 Task: Create in the project CatalystTech in Backlog an issue 'Implement a new cloud-based document management system for a company with advanced document versioning and access control features', assign it to team member softage.3@softage.net and change the status to IN PROGRESS. Create in the project CatalystTech in Backlog an issue 'Integrate a new video recording feature into an existing mobile application to enhance user-generated content and social sharing', assign it to team member softage.4@softage.net and change the status to IN PROGRESS
Action: Mouse moved to (234, 70)
Screenshot: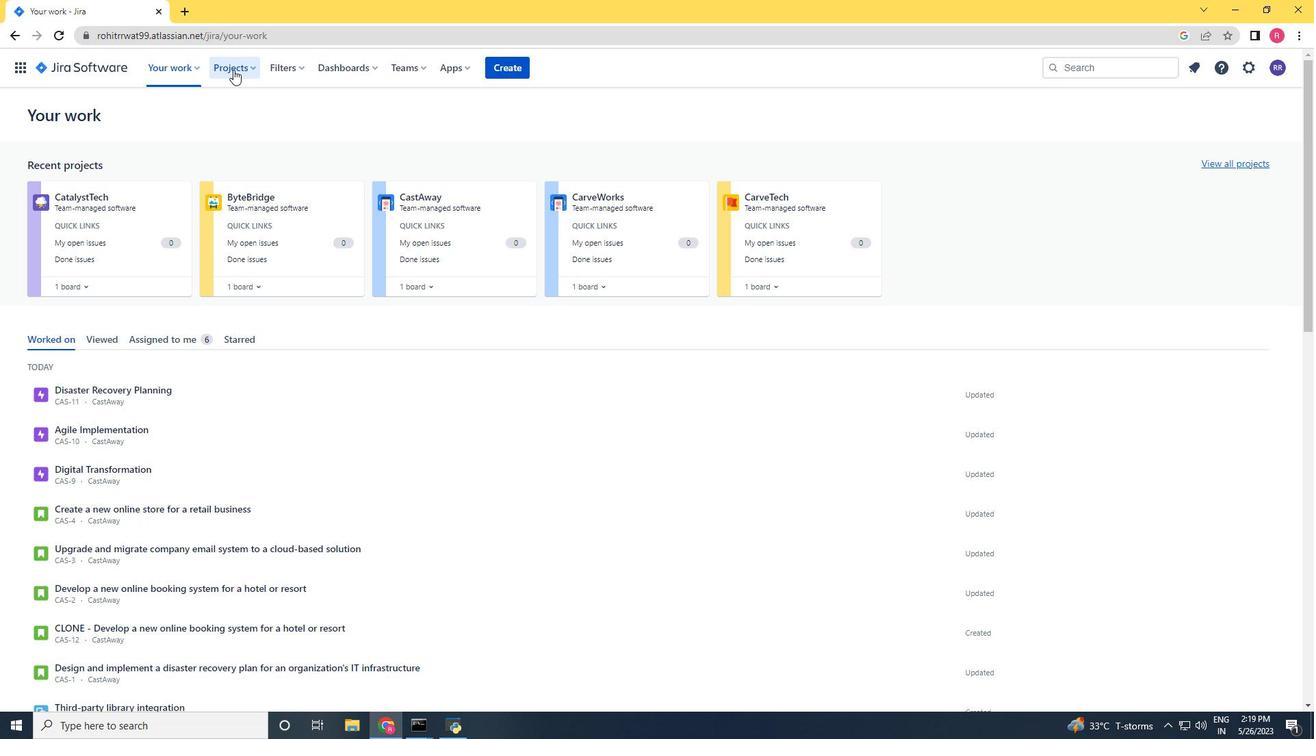 
Action: Mouse pressed left at (234, 70)
Screenshot: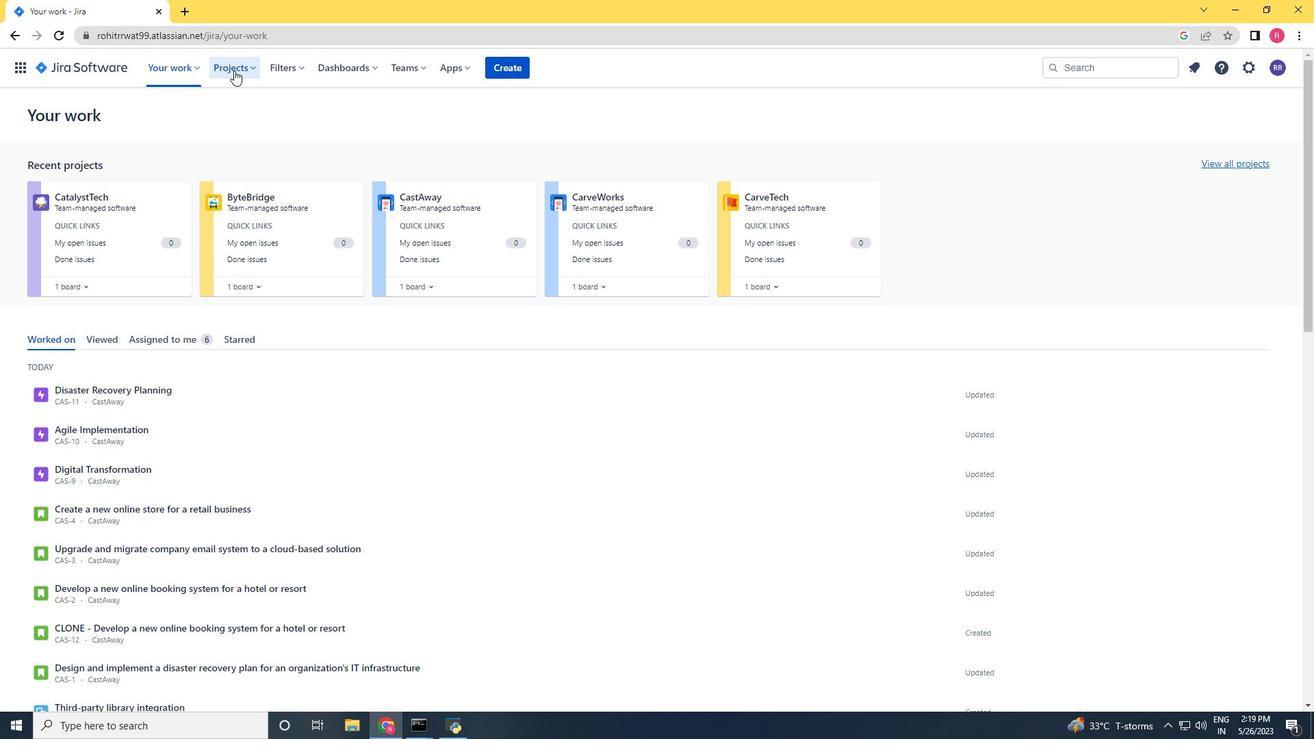 
Action: Mouse moved to (260, 121)
Screenshot: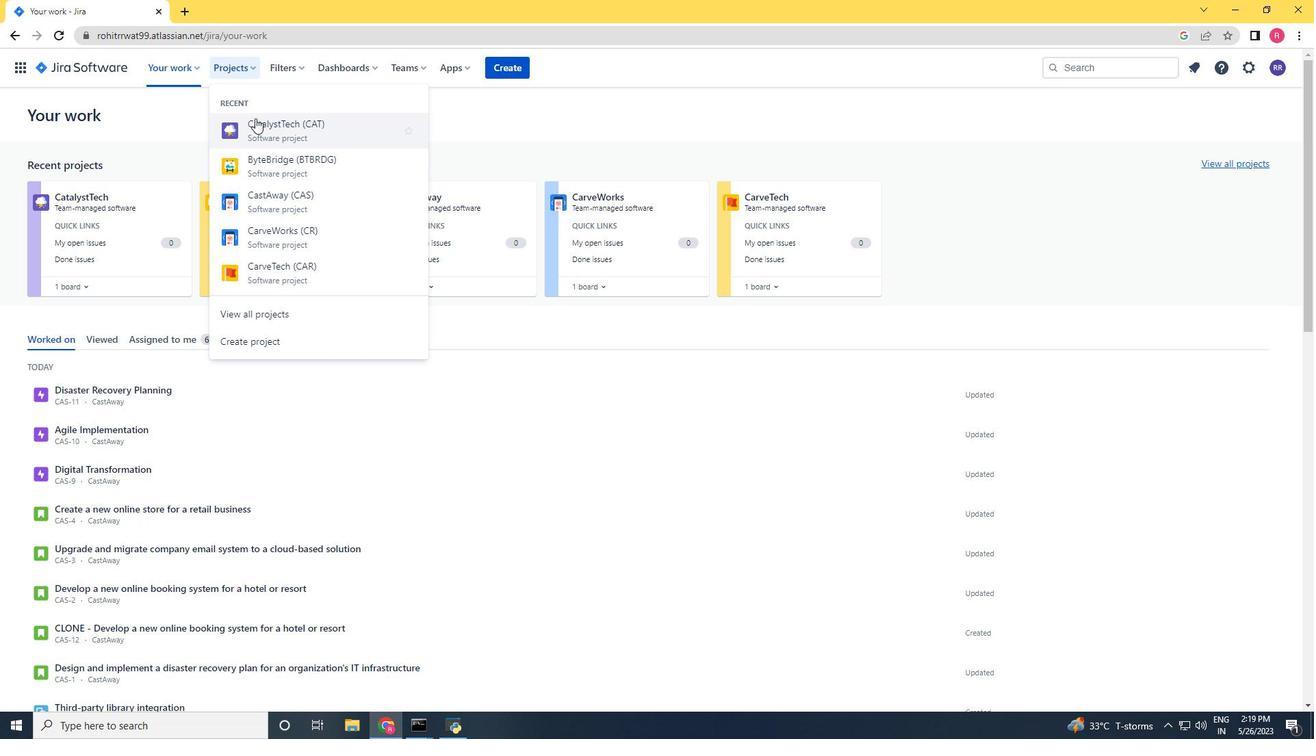 
Action: Mouse pressed left at (260, 121)
Screenshot: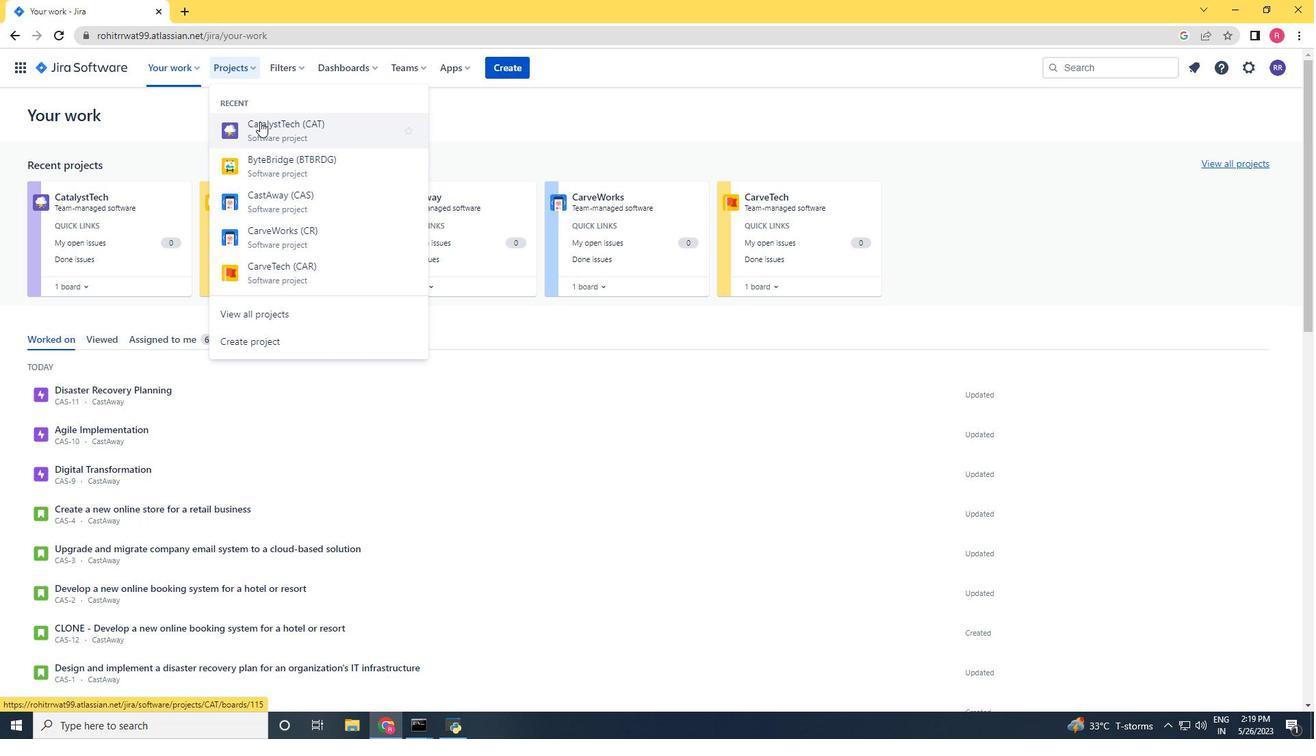 
Action: Mouse moved to (112, 201)
Screenshot: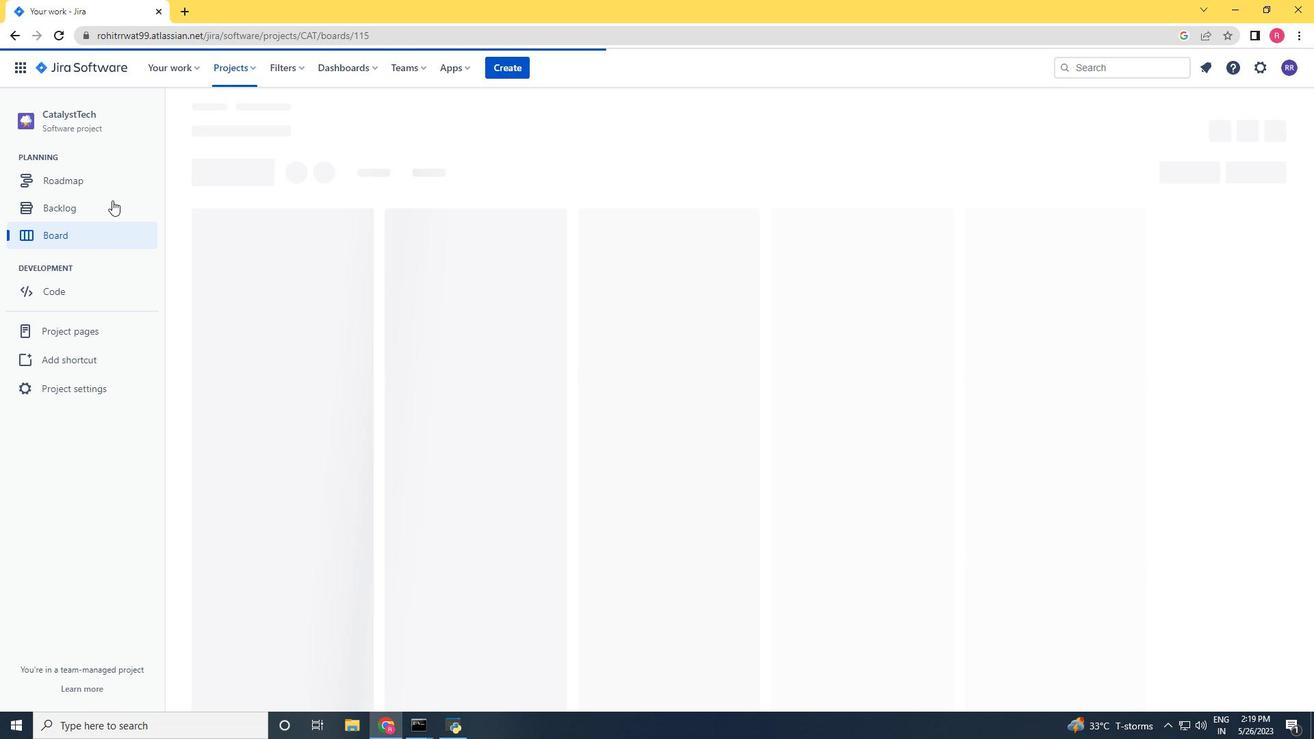 
Action: Mouse pressed left at (112, 201)
Screenshot: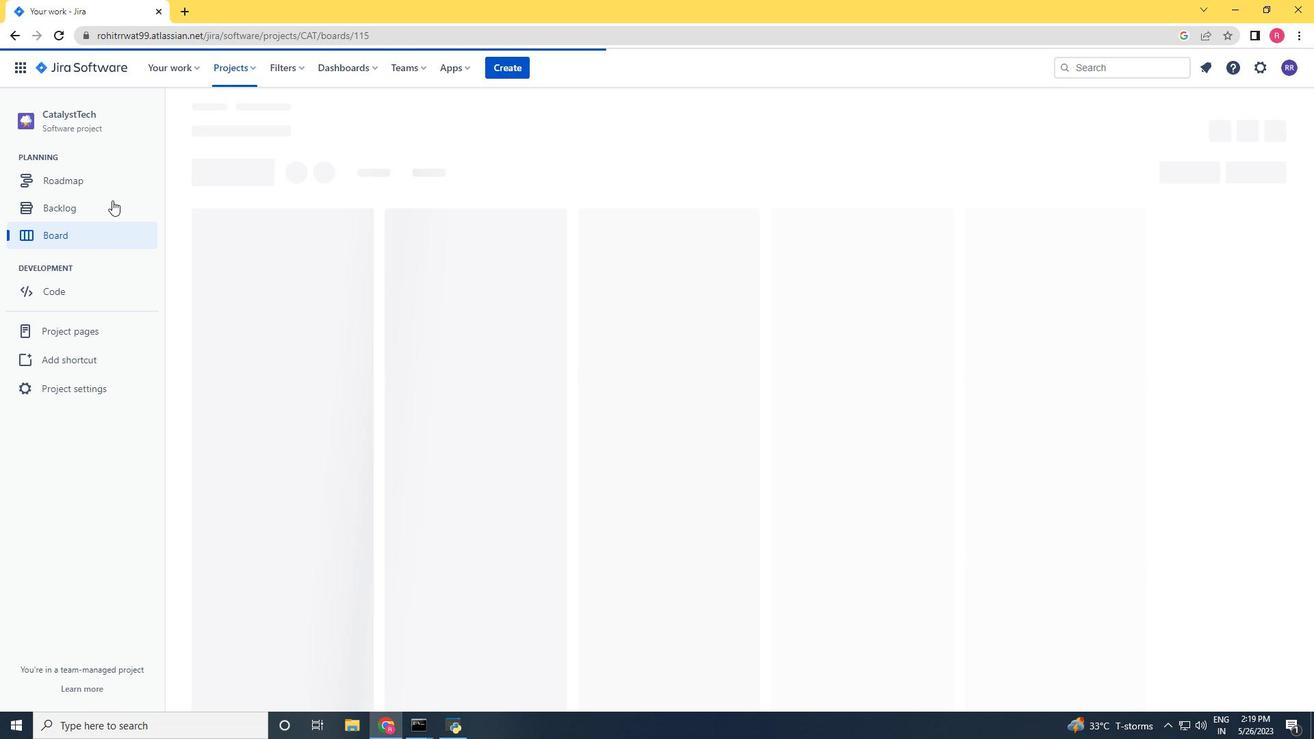 
Action: Mouse moved to (296, 310)
Screenshot: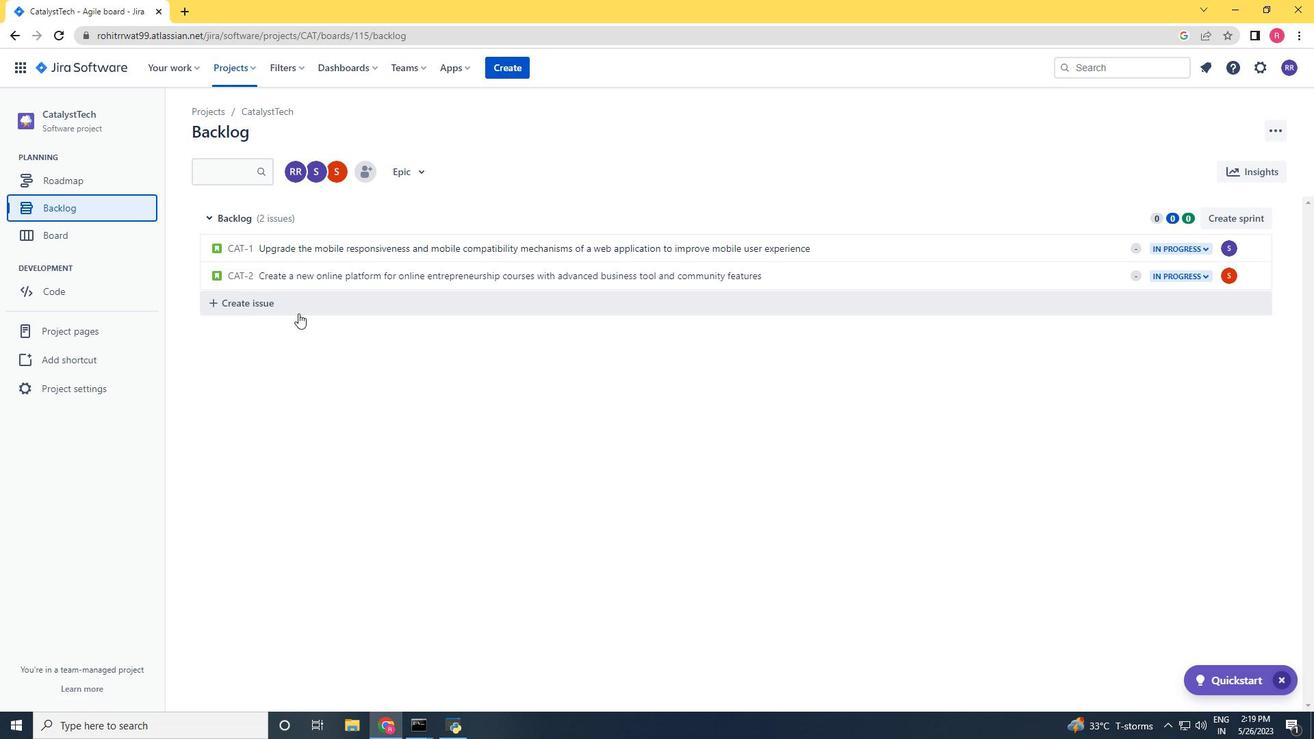 
Action: Mouse pressed left at (296, 310)
Screenshot: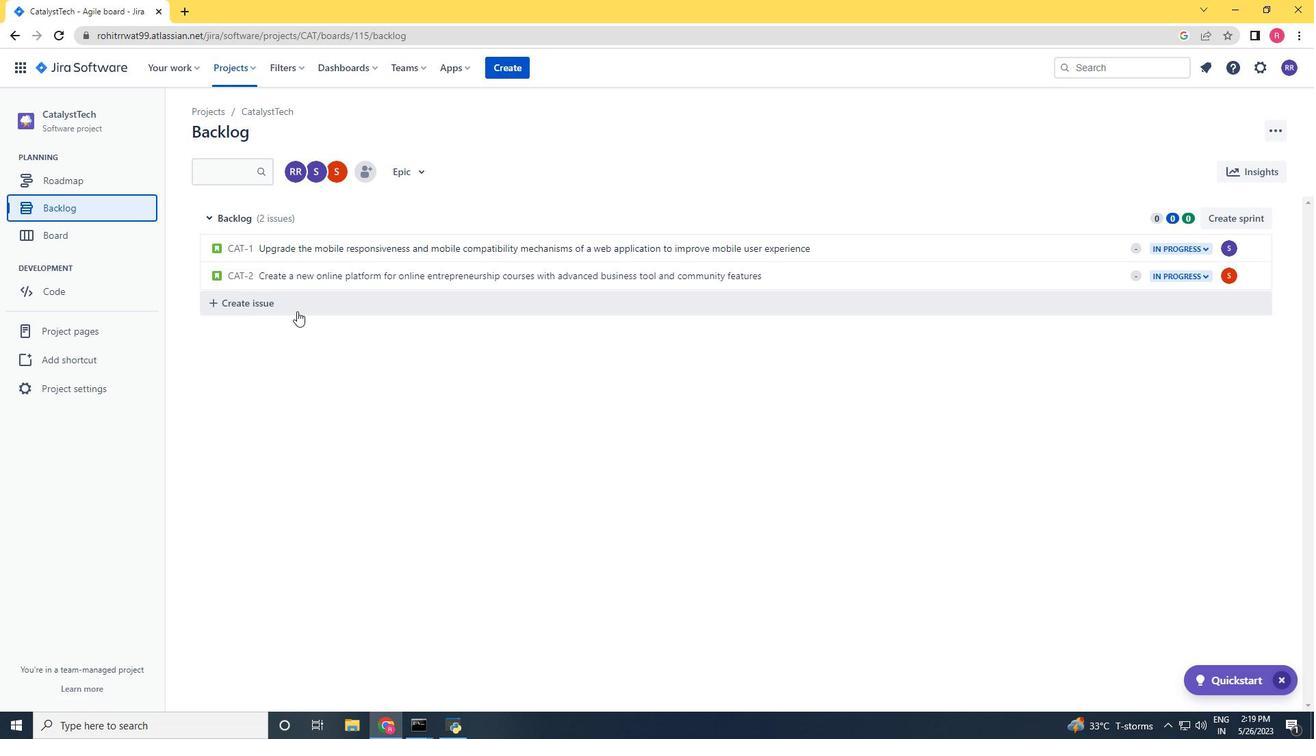
Action: Key pressed <Key.shift><Key.shift><Key.shift><Key.shift><Key.shift><Key.shift>Implement<Key.space>a<Key.space>new<Key.space>ck<Key.backspace>loud-basd<Key.backspace>ed<Key.space>documenr<Key.space><Key.backspace><Key.backspace>t<Key.backspace>t<Key.space>management<Key.space>system<Key.space><Key.space>for<Key.space>a<Key.space>company<Key.space>with<Key.space>advanced<Key.space>document<Key.space>versiom<Key.backspace>ning<Key.space><Key.caps_lock>N<Key.backspace>A<Key.backspace><Key.caps_lock>and<Key.space>access<Key.space>control<Key.space>features<Key.space><Key.enter>
Screenshot: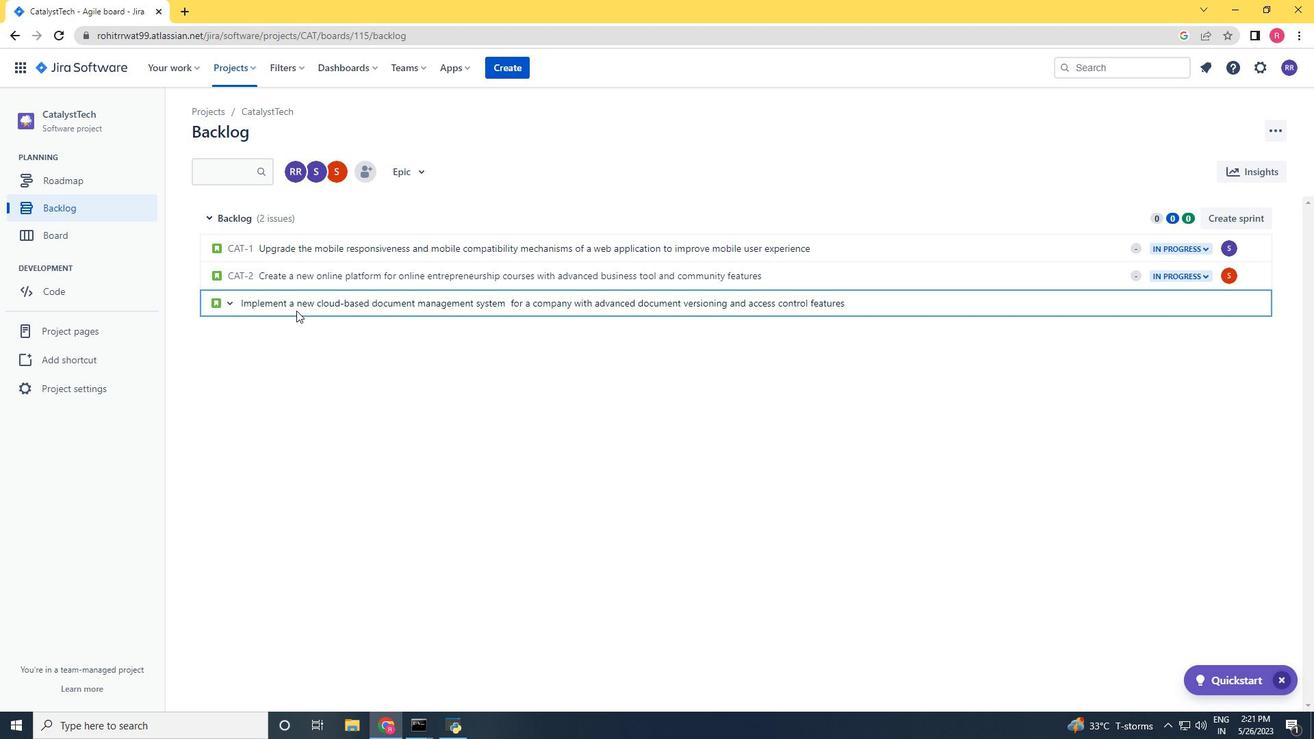 
Action: Mouse moved to (1237, 301)
Screenshot: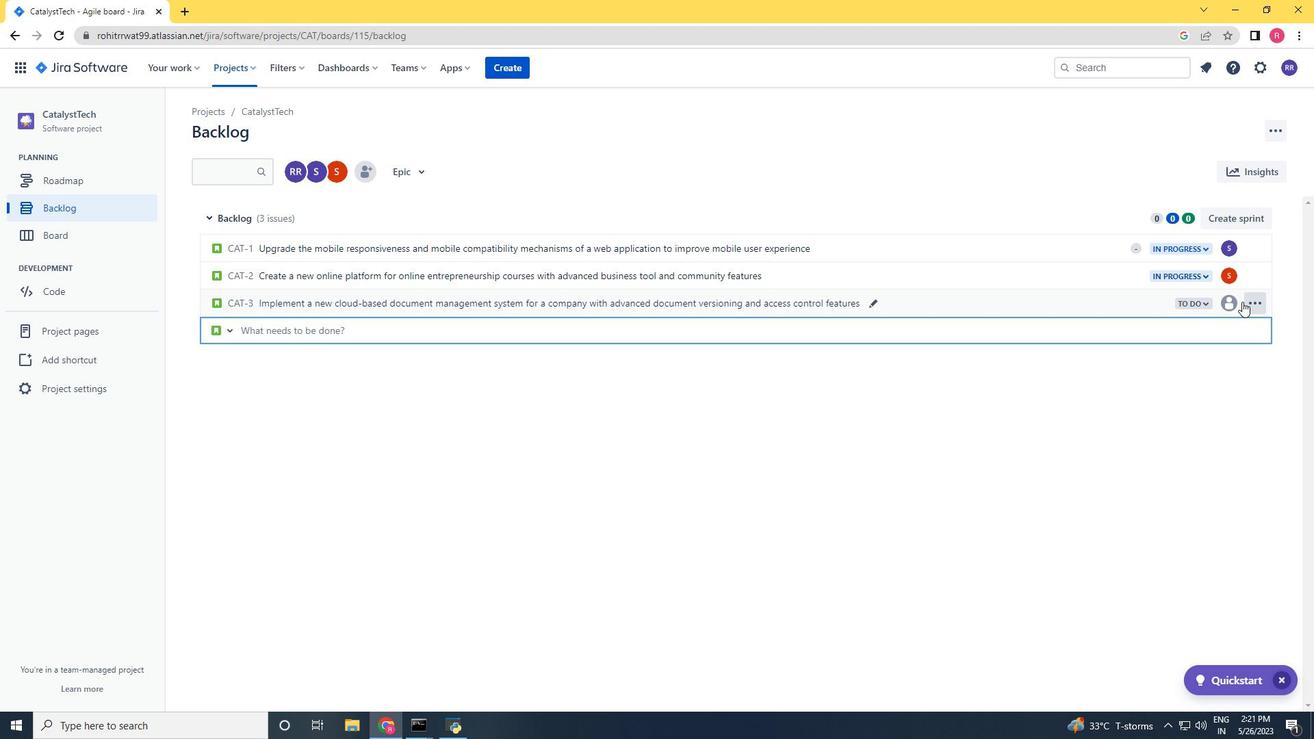 
Action: Mouse pressed left at (1237, 301)
Screenshot: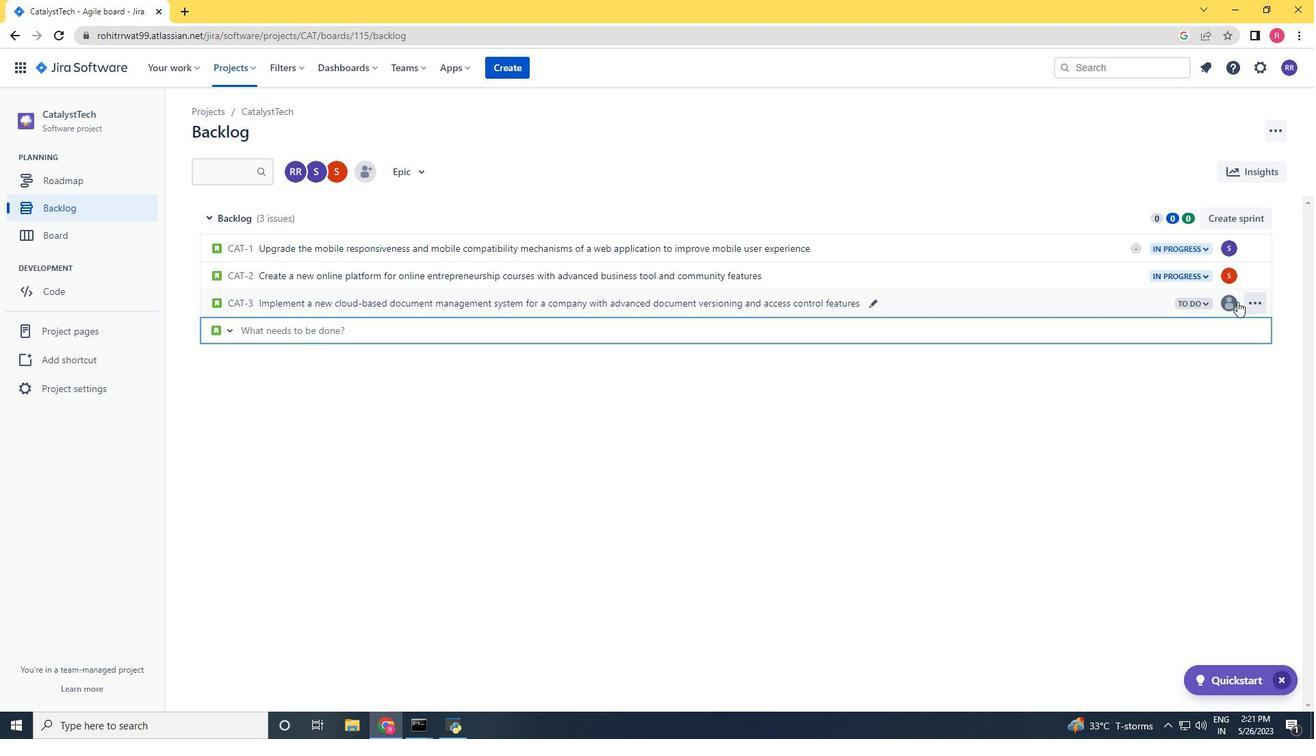 
Action: Key pressed sog<Key.backspace>ftage.3<Key.shift>@softage.net
Screenshot: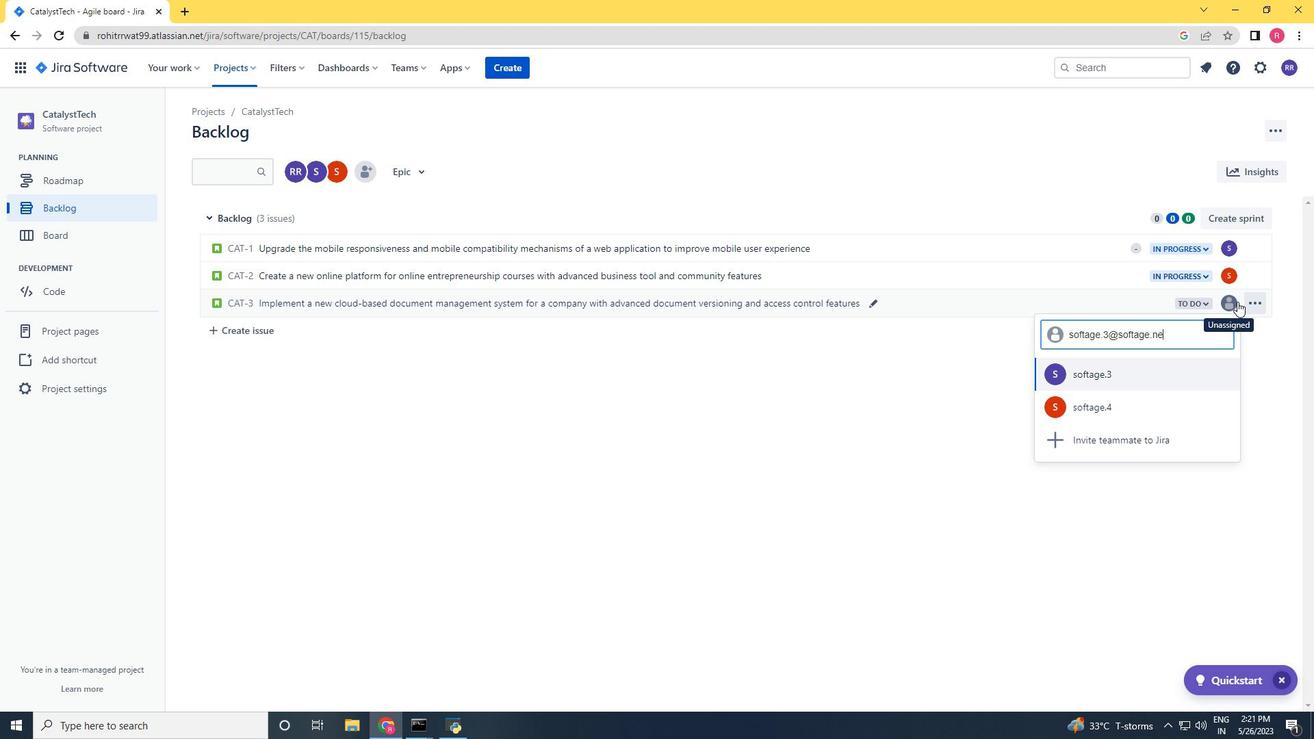 
Action: Mouse moved to (1114, 383)
Screenshot: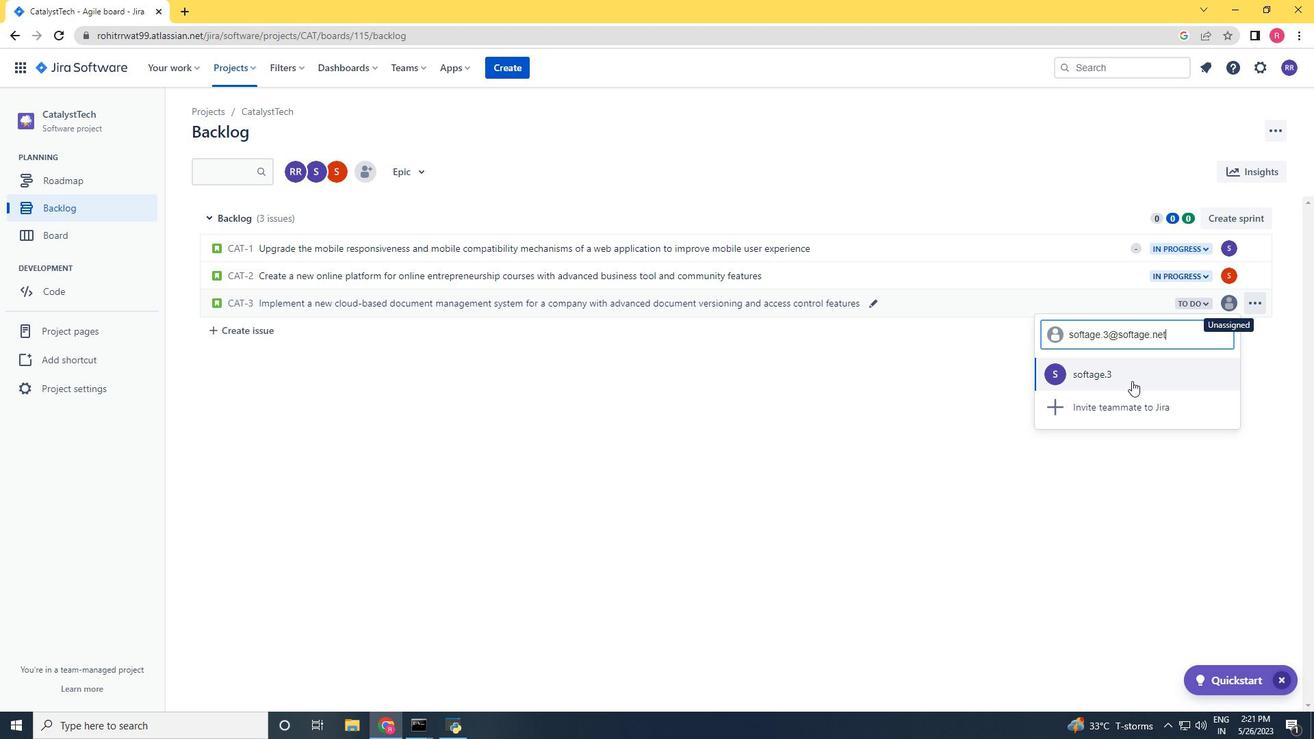 
Action: Mouse pressed left at (1114, 383)
Screenshot: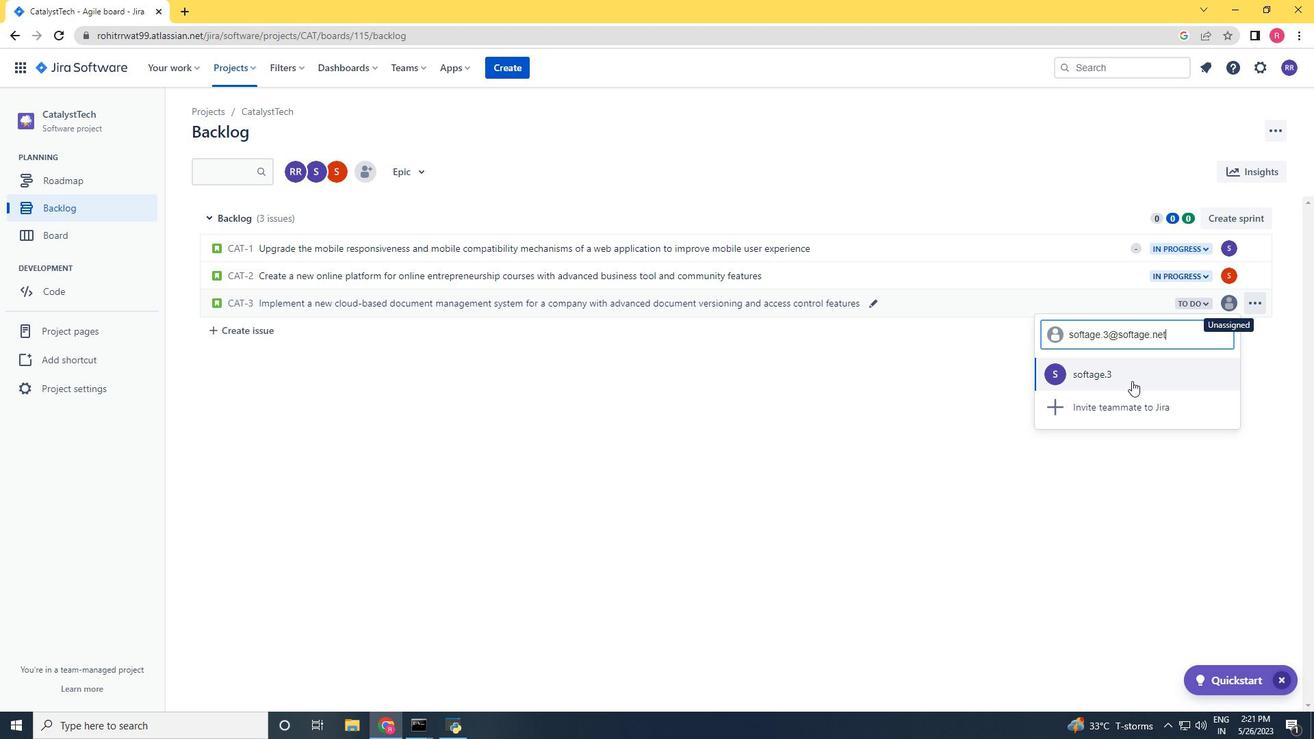 
Action: Mouse moved to (1197, 299)
Screenshot: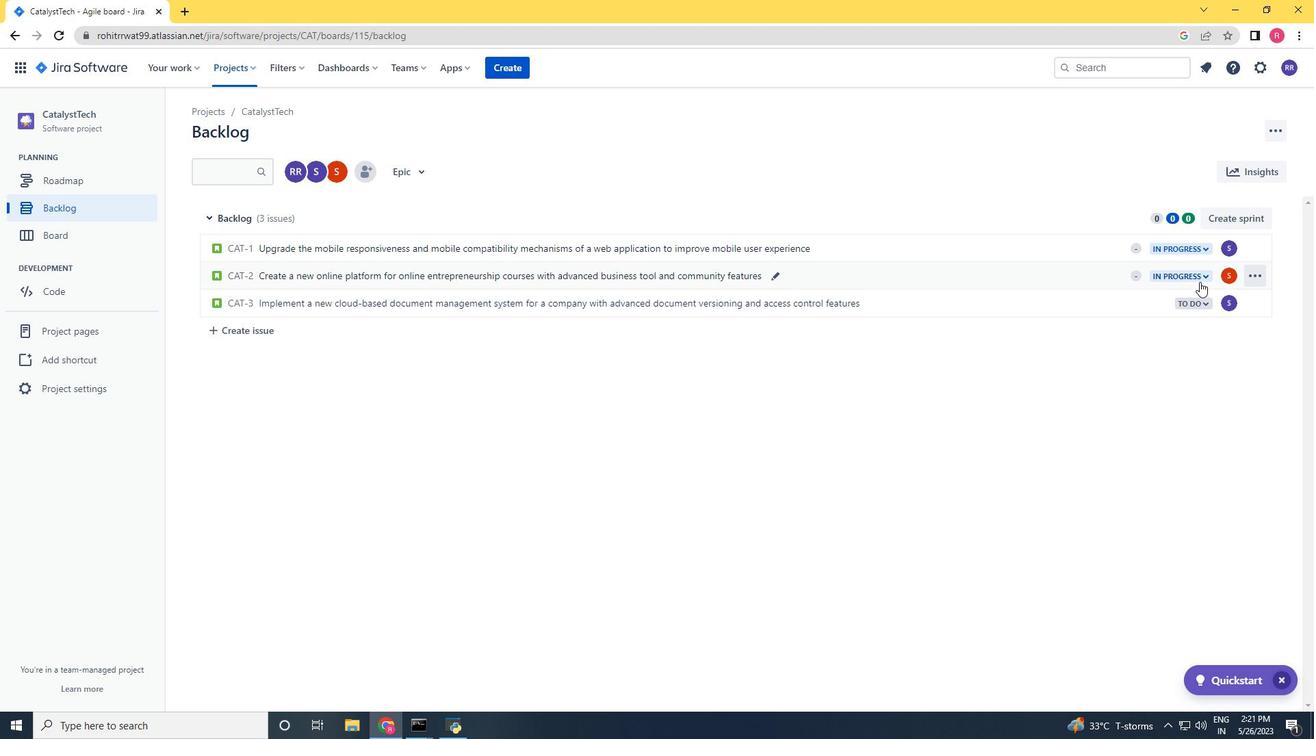 
Action: Mouse pressed left at (1197, 299)
Screenshot: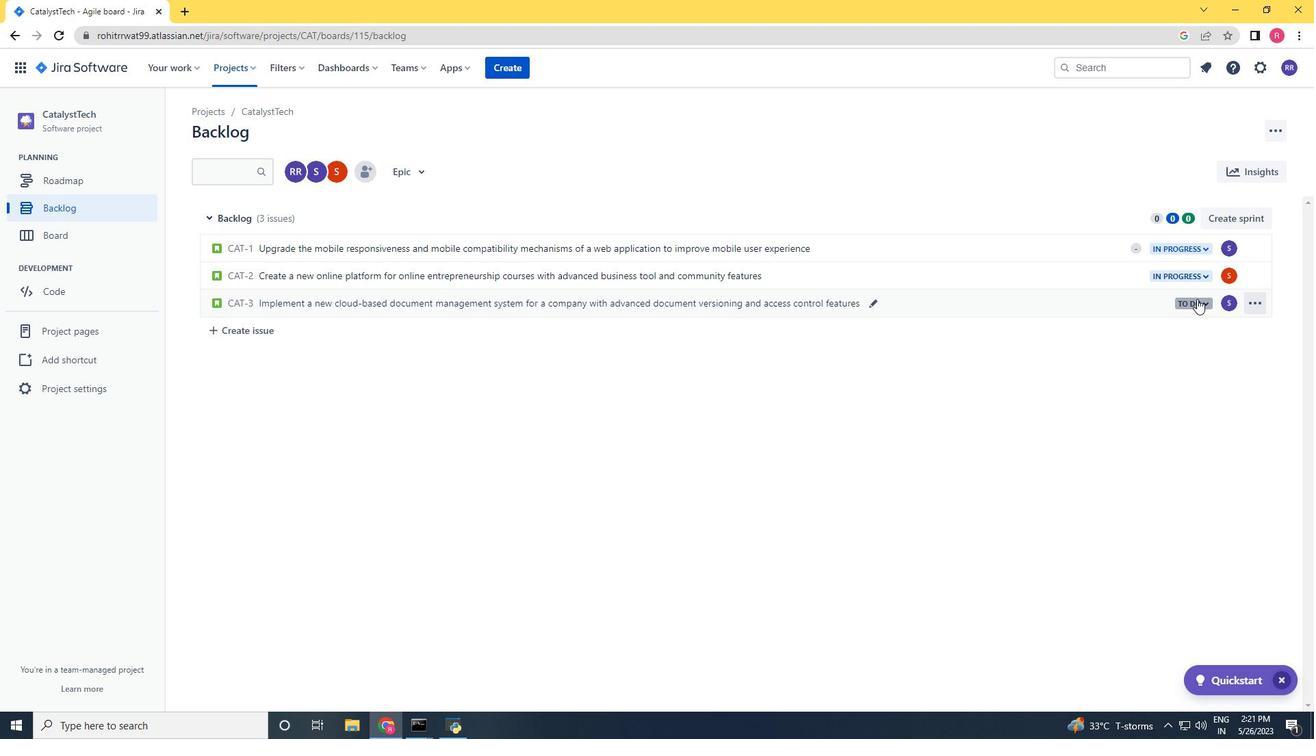 
Action: Mouse moved to (1143, 327)
Screenshot: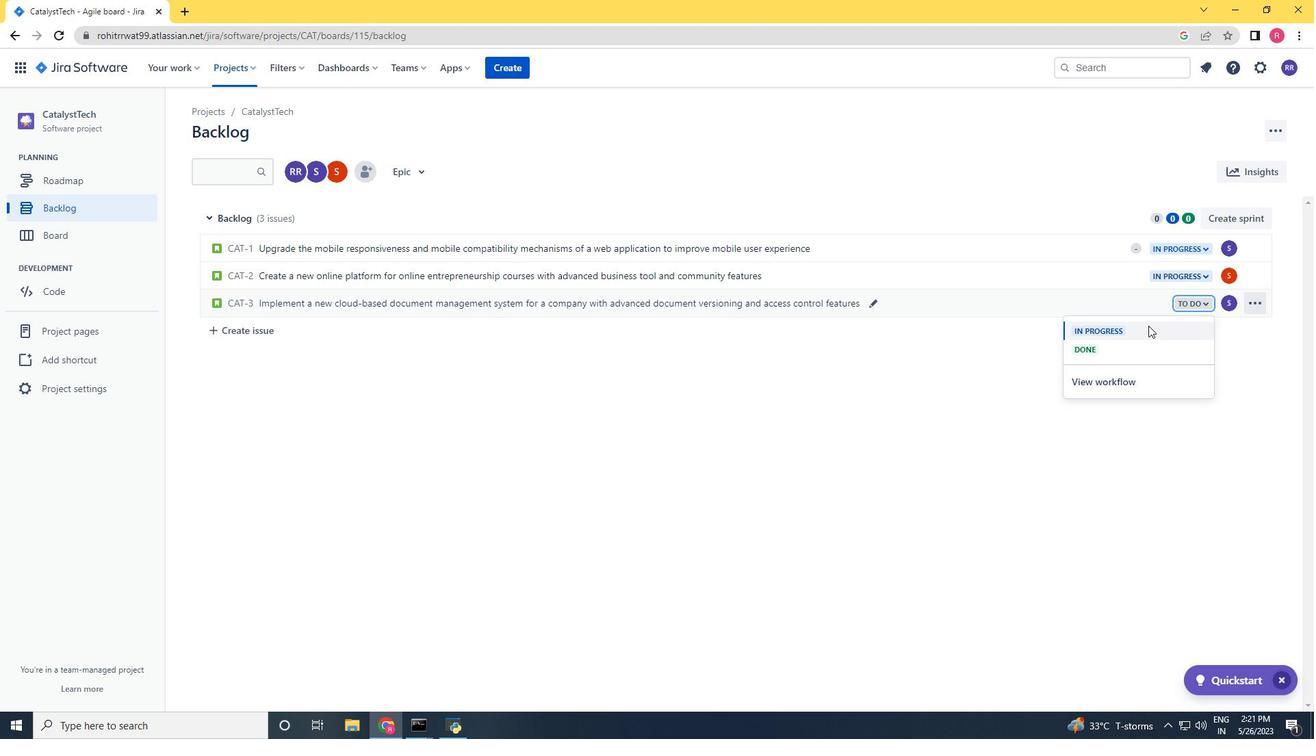 
Action: Mouse pressed left at (1143, 327)
Screenshot: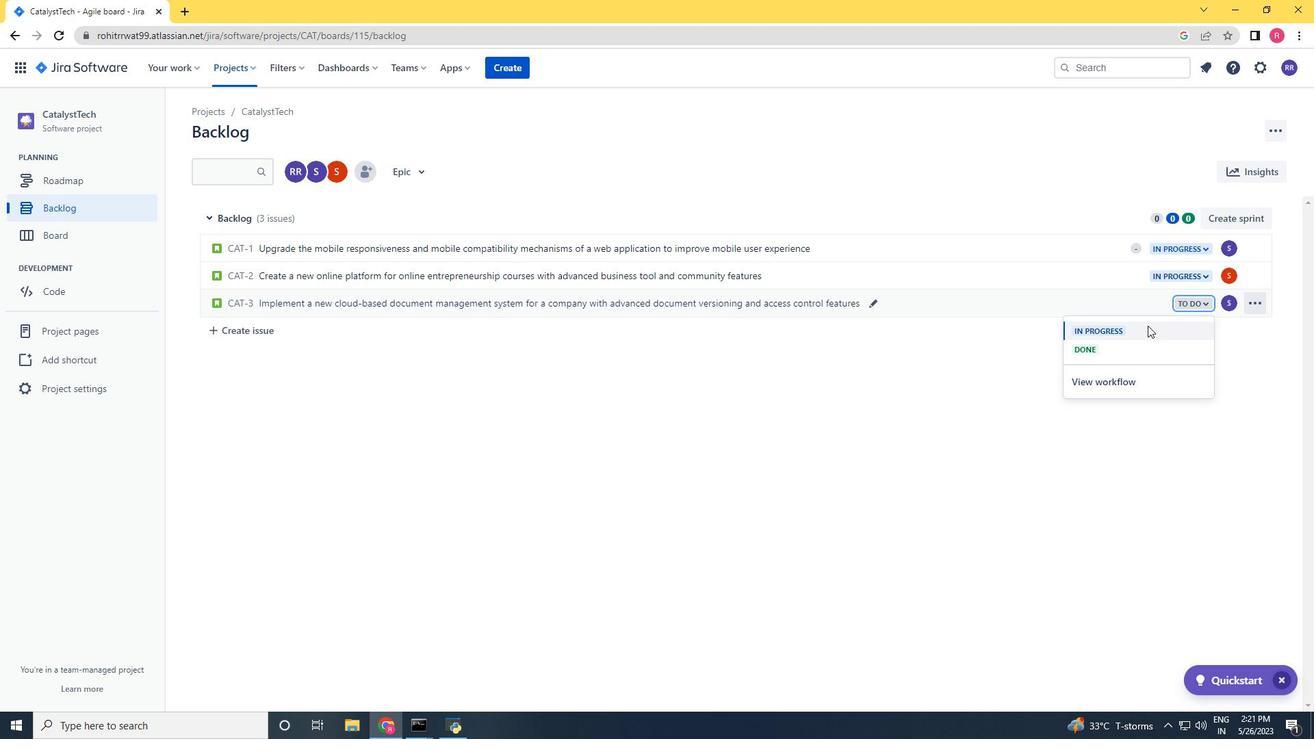 
Action: Mouse moved to (279, 321)
Screenshot: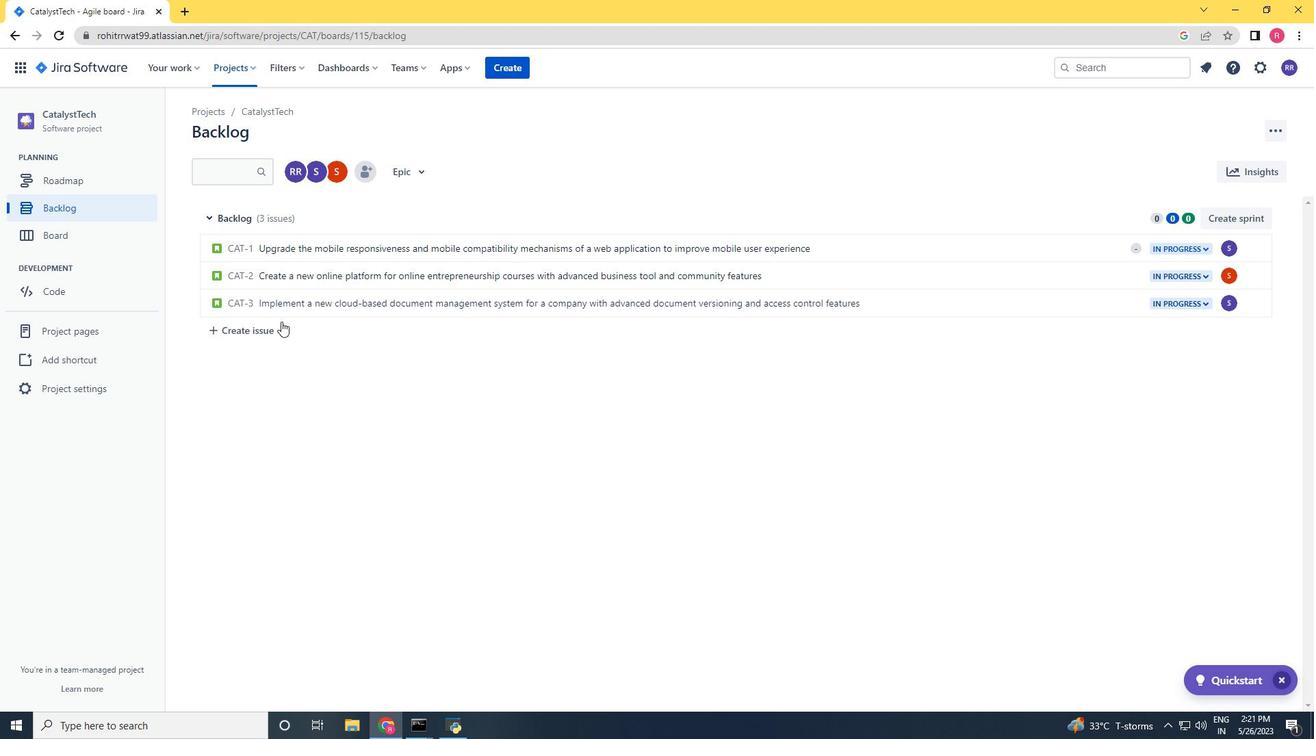 
Action: Mouse pressed left at (279, 321)
Screenshot: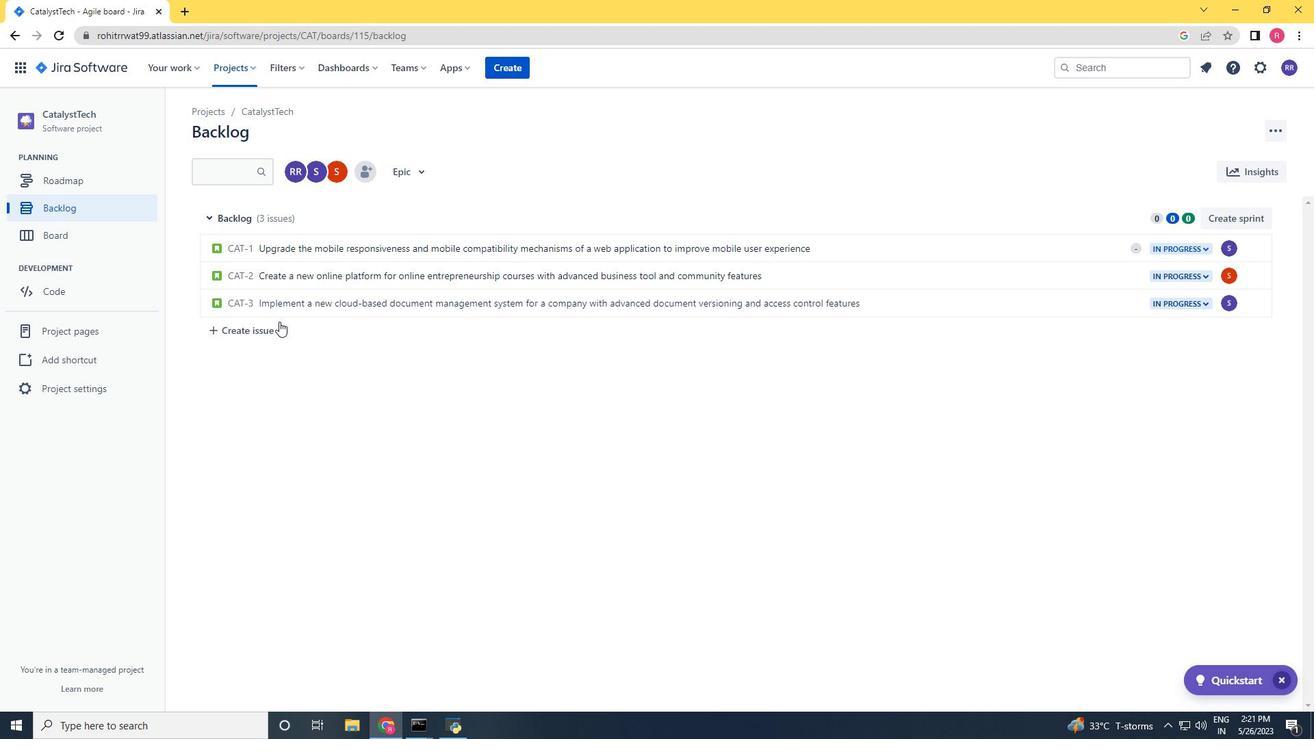 
Action: Key pressed <Key.shift>Integrate<Key.space>
Screenshot: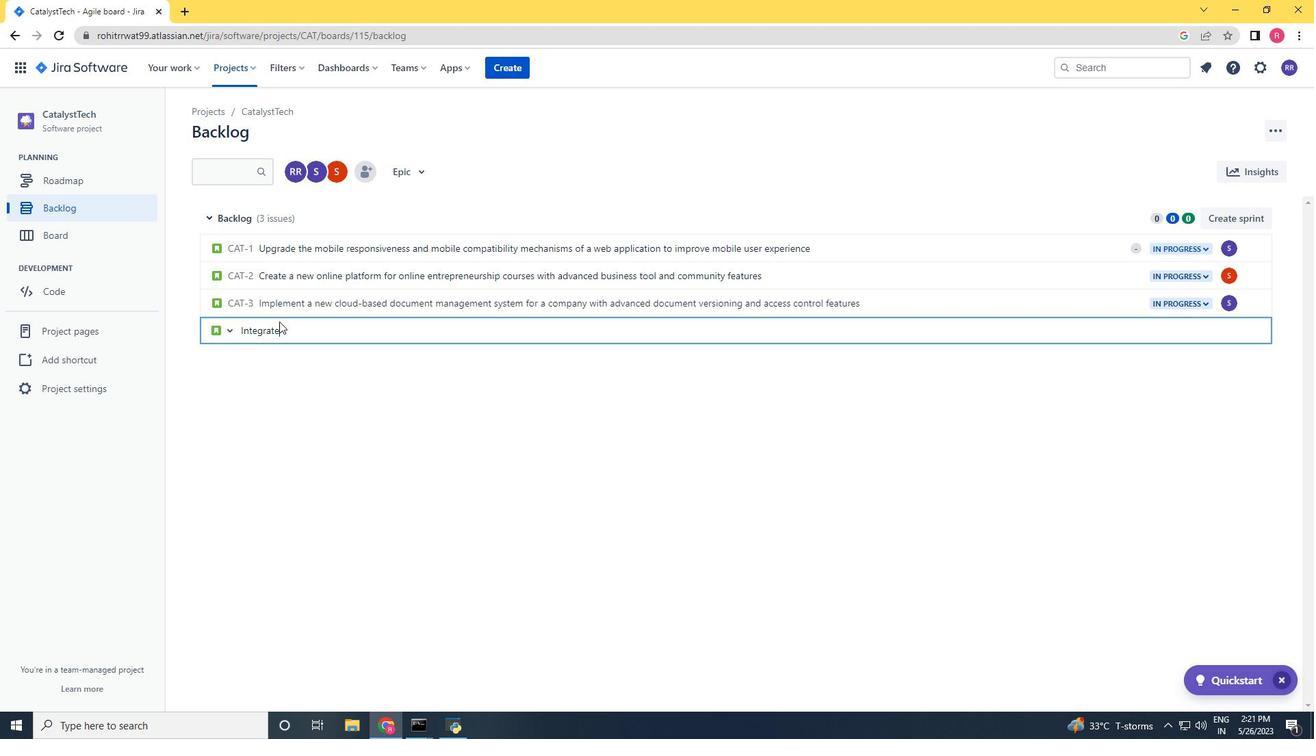 
Action: Mouse moved to (338, 231)
Screenshot: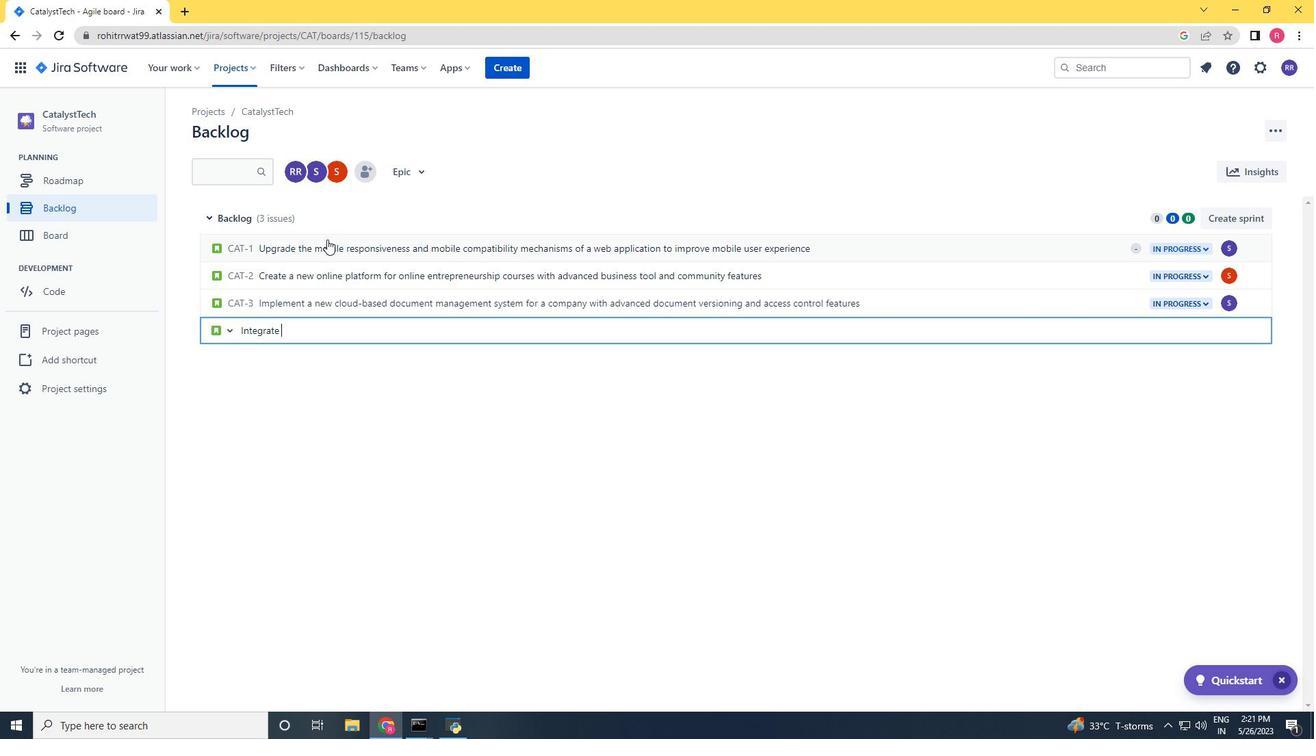 
Action: Key pressed an<Key.space>]]<Key.backspace><Key.backspace><Key.backspace><Key.backspace><Key.space>ne<Key.space>w<Key.backspace><Key.backspace><Key.backspace>w<Key.backspace>ew<Key.space>videon<Key.space><Key.backspace><Key.backspace><Key.space><Key.space><Key.backspace>recording<Key.space>features<Key.space>into<Key.space>an<Key.space>existing<Key.space>mobile<Key.space>applicationn<Key.space><Key.backspace><Key.backspace><Key.space>to<Key.space>eh<Key.backspace>nhance<Key.space>user<Key.space><Key.backspace>-generated<Key.space>content<Key.space>and<Key.space>social<Key.space>shring<Key.space><Key.backspace><Key.backspace><Key.backspace><Key.backspace><Key.backspace>aring<Key.space><Key.enter>
Screenshot: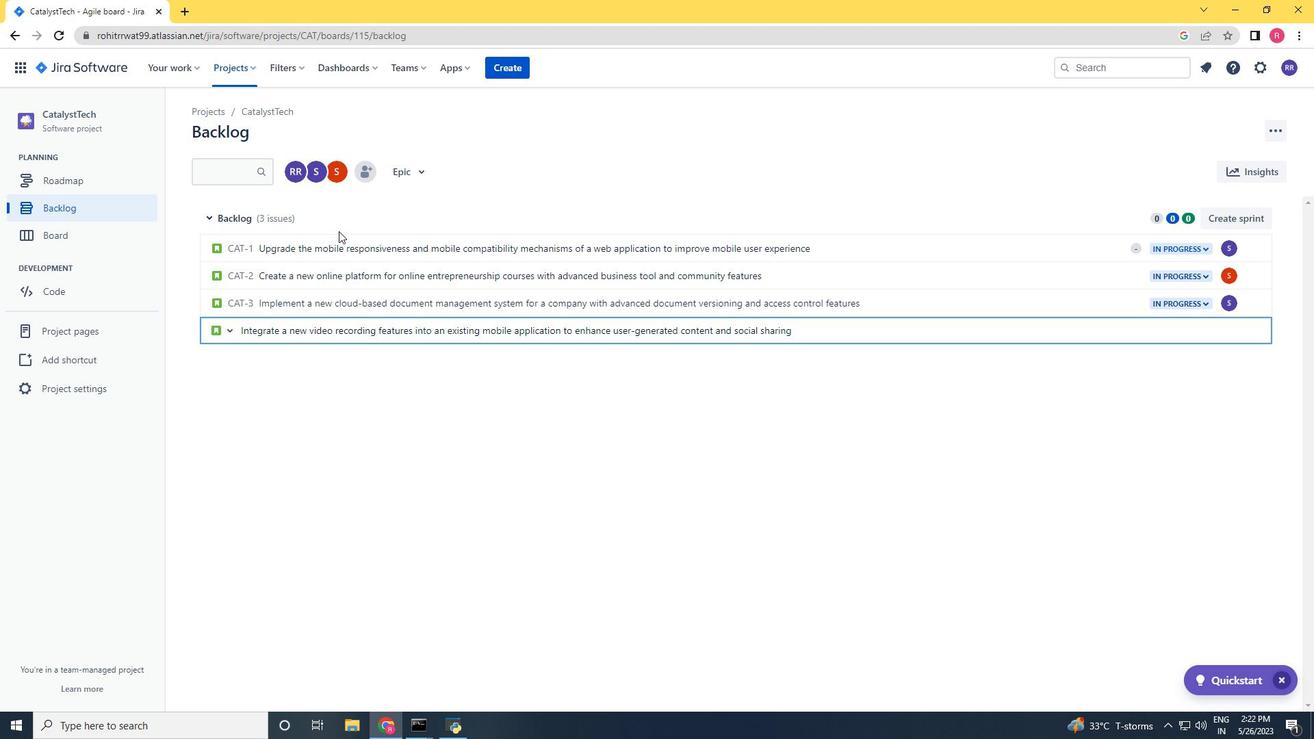 
Action: Mouse moved to (1231, 334)
Screenshot: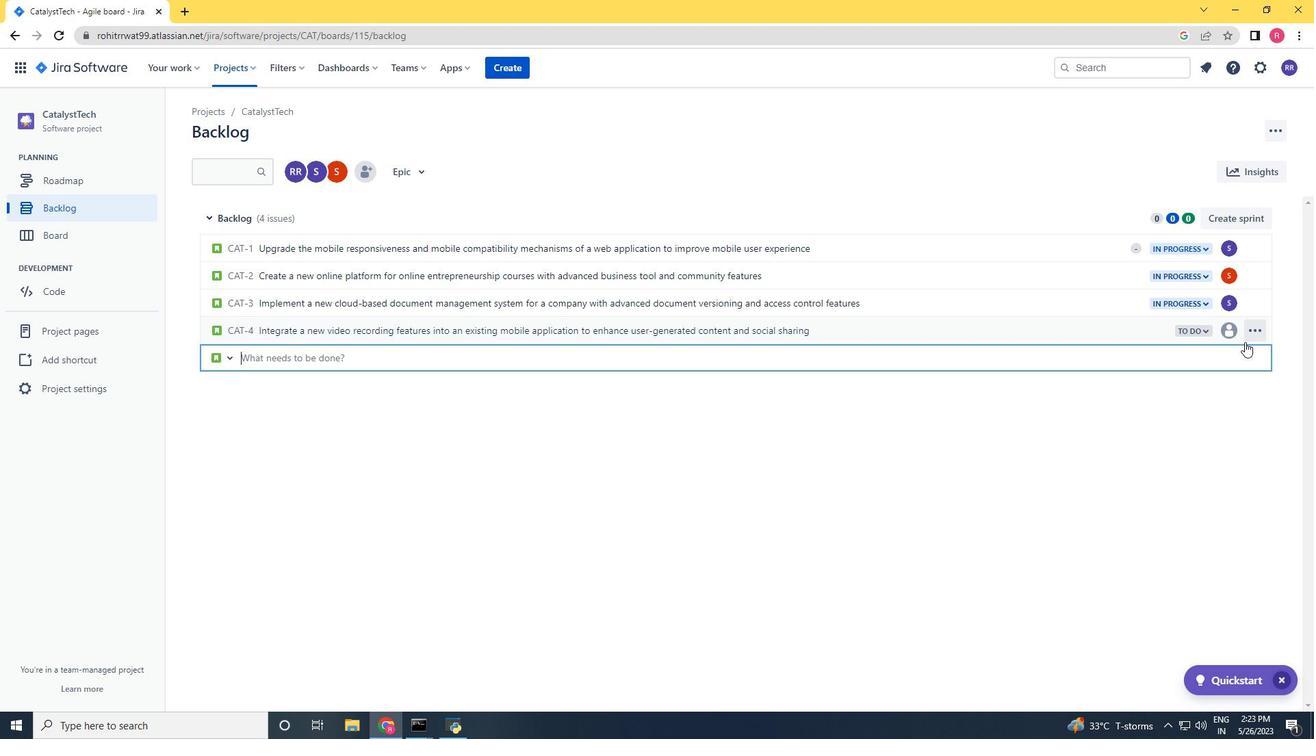 
Action: Mouse pressed left at (1231, 334)
Screenshot: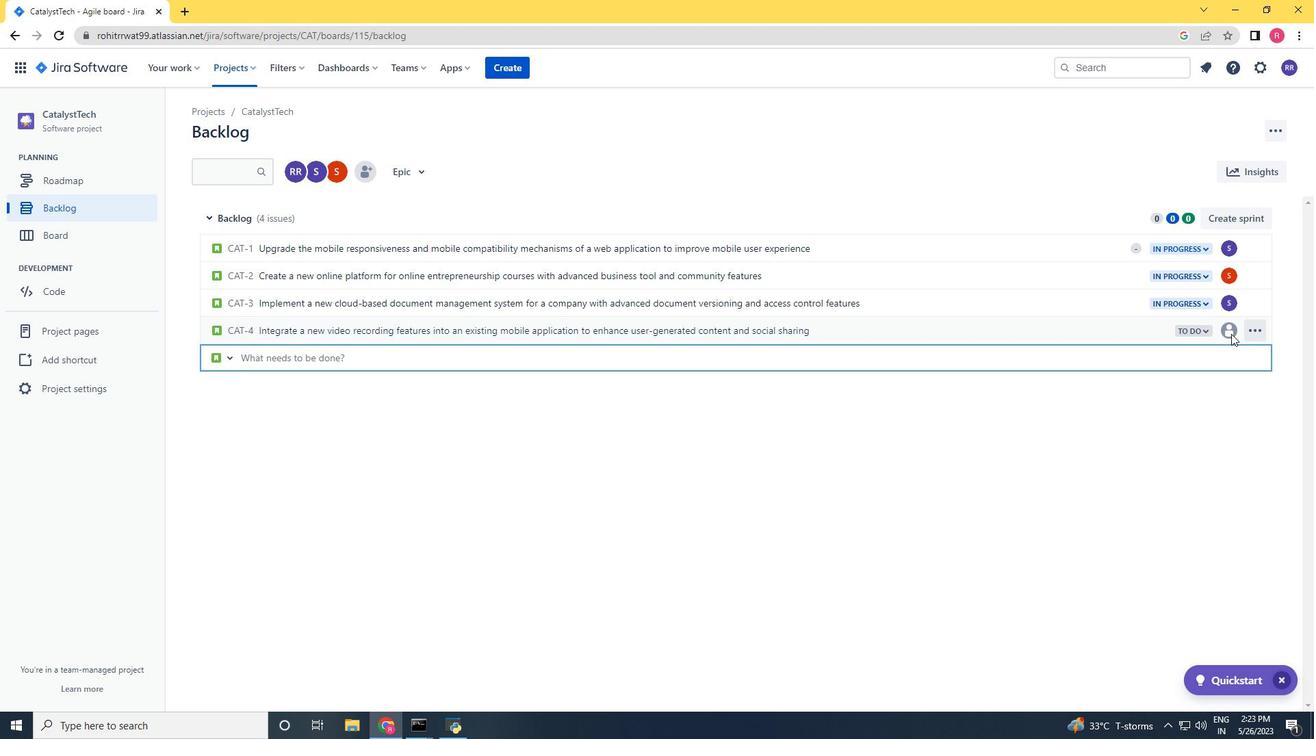 
Action: Mouse pressed left at (1231, 334)
Screenshot: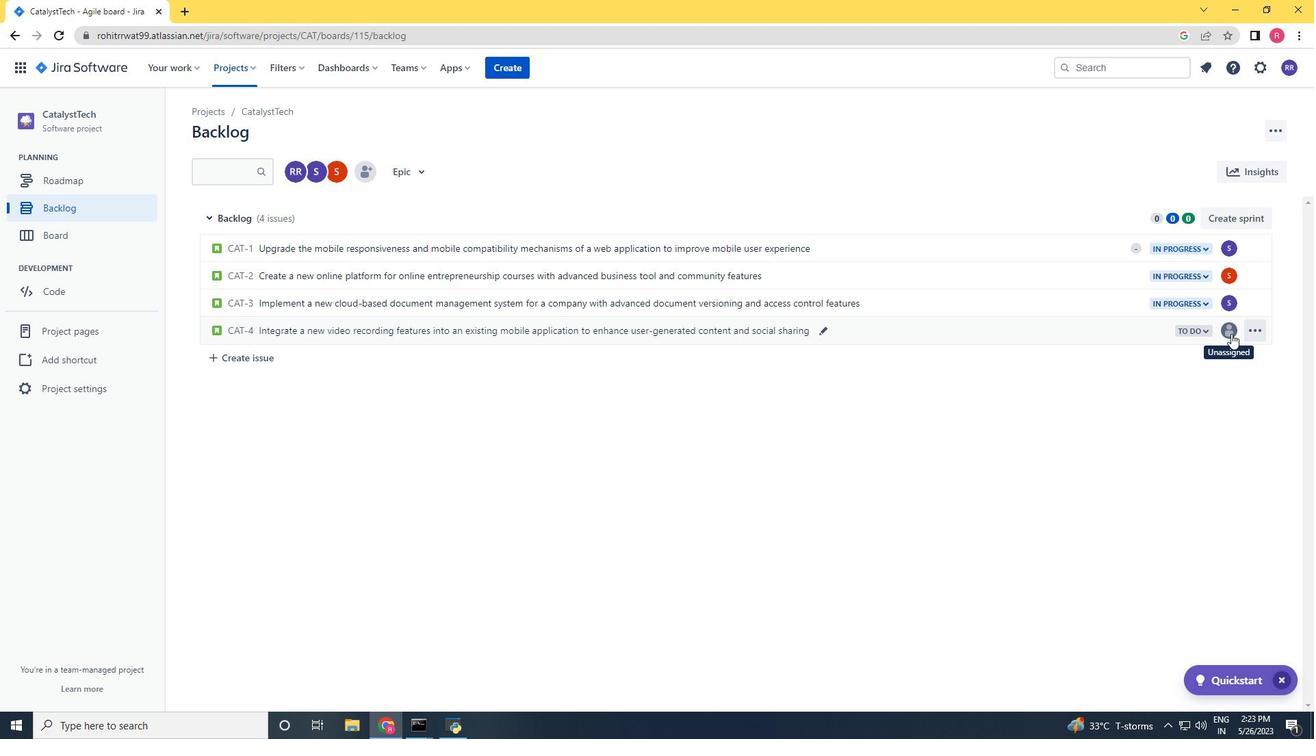 
Action: Key pressed softage.4<Key.shift>@sog<Key.backspace>ftage.net
Screenshot: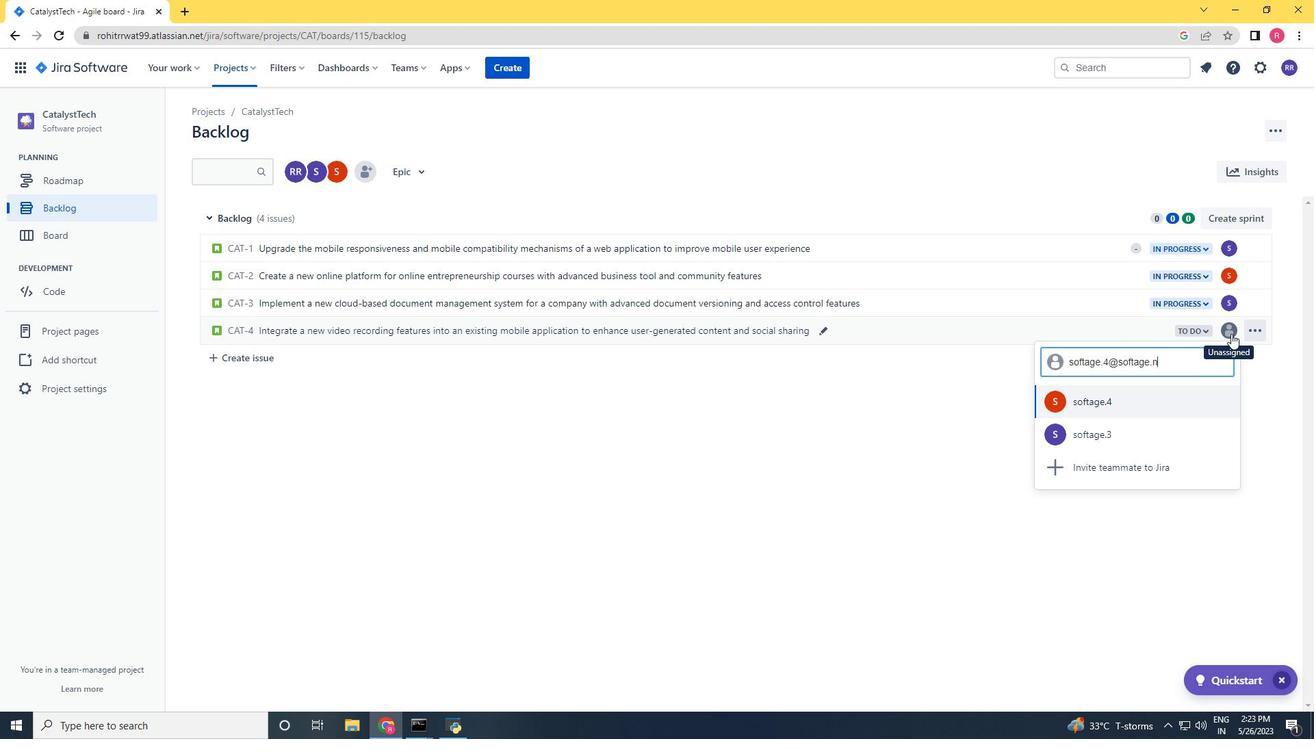 
Action: Mouse moved to (1146, 394)
Screenshot: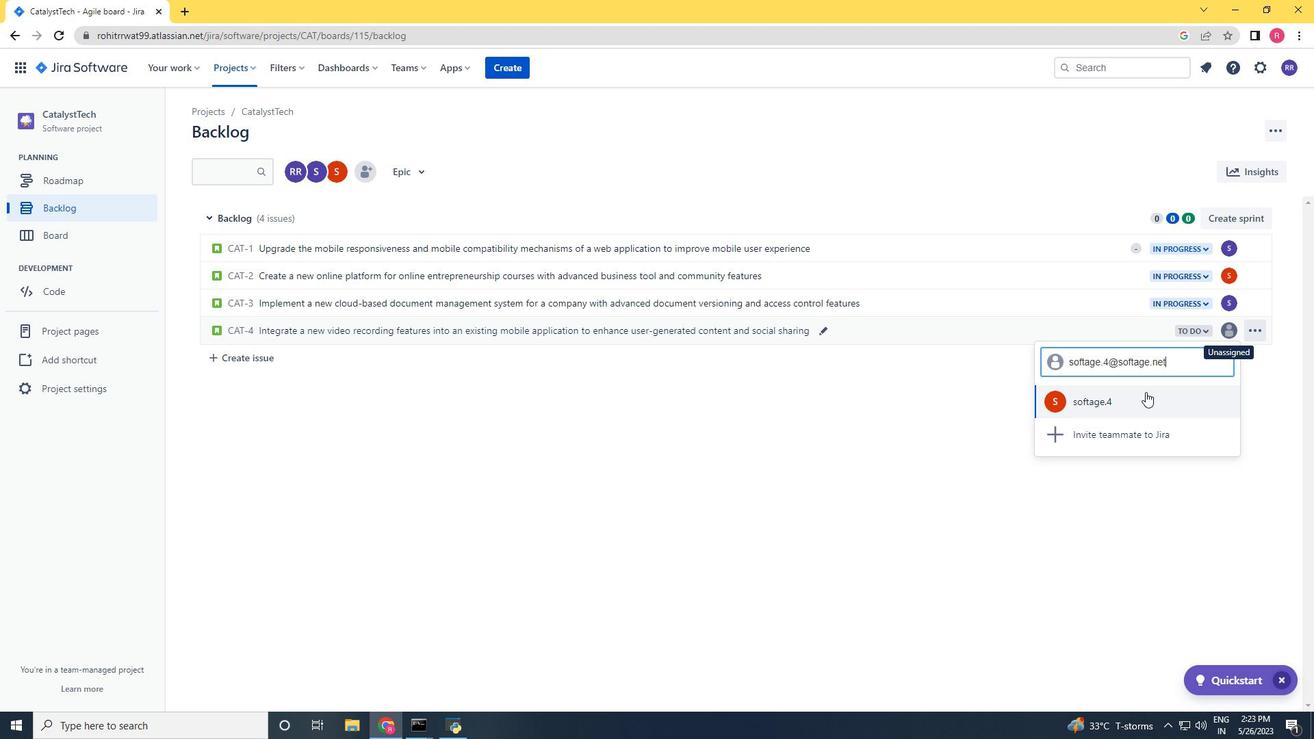 
Action: Mouse pressed left at (1146, 394)
Screenshot: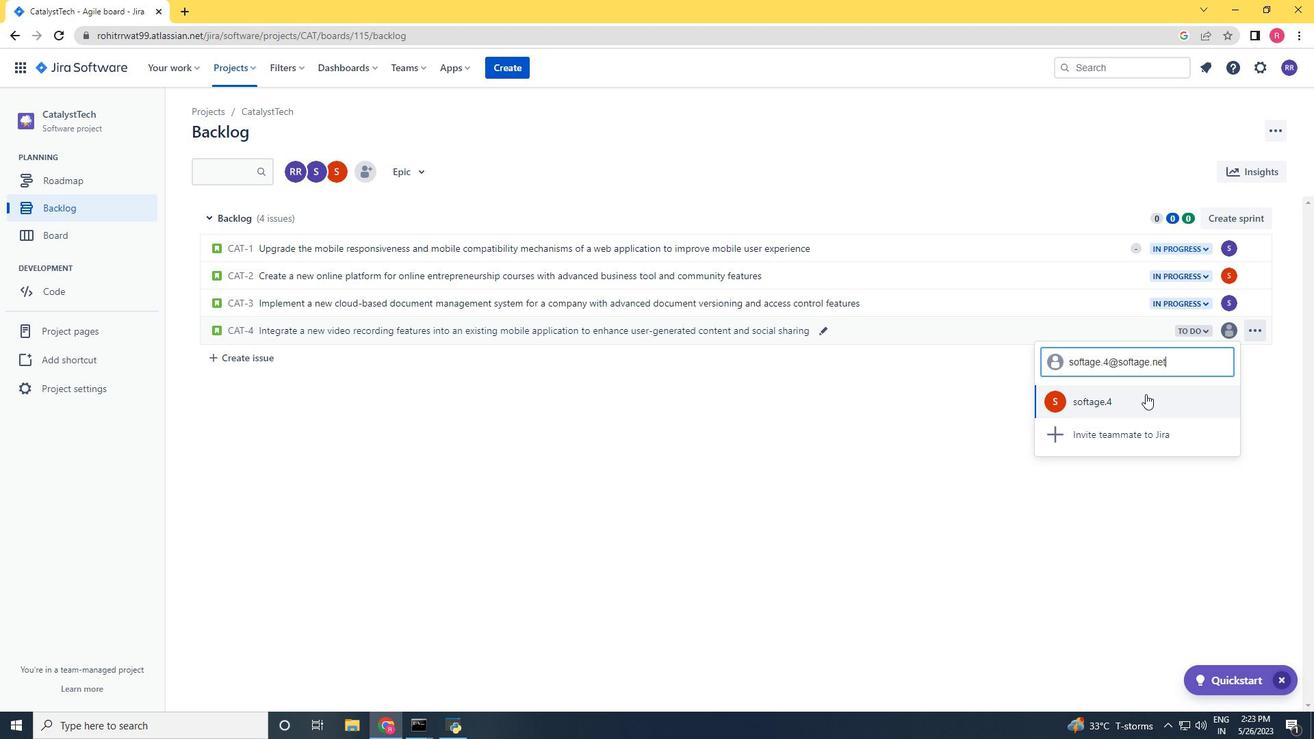 
Action: Mouse moved to (1192, 330)
Screenshot: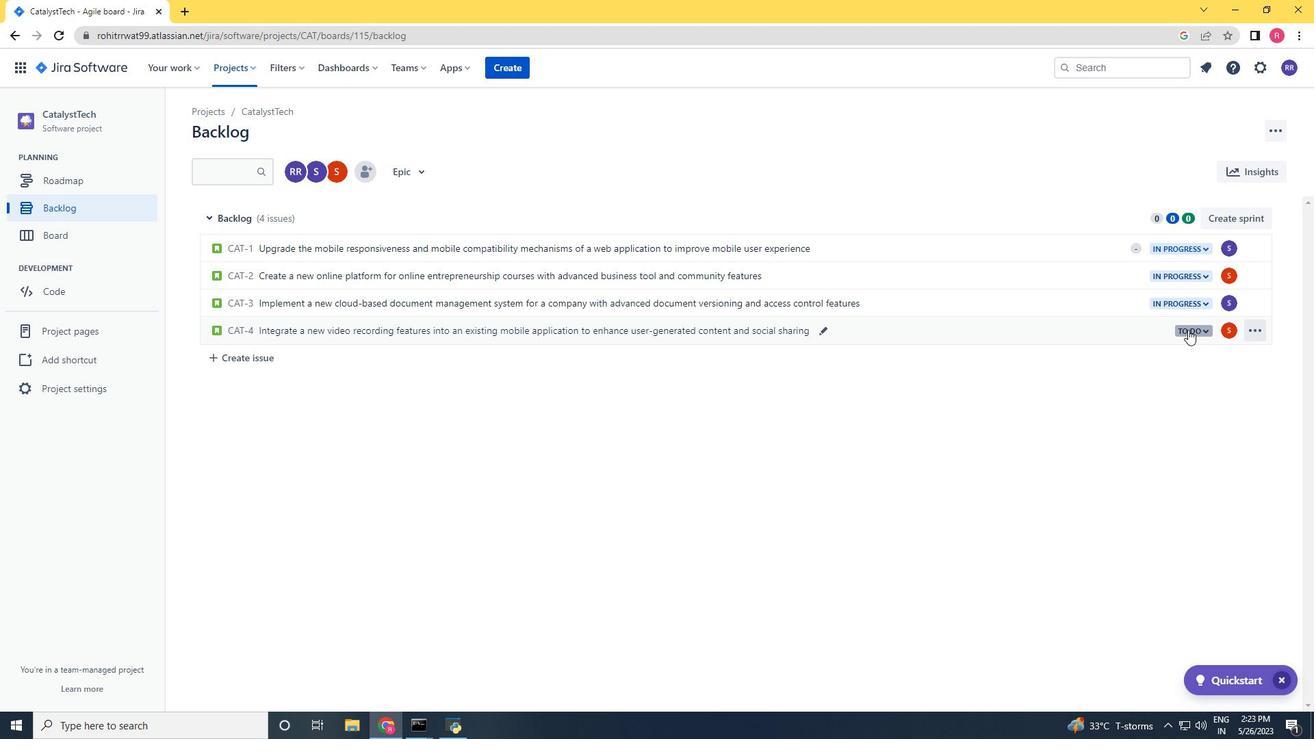 
Action: Mouse pressed left at (1192, 330)
Screenshot: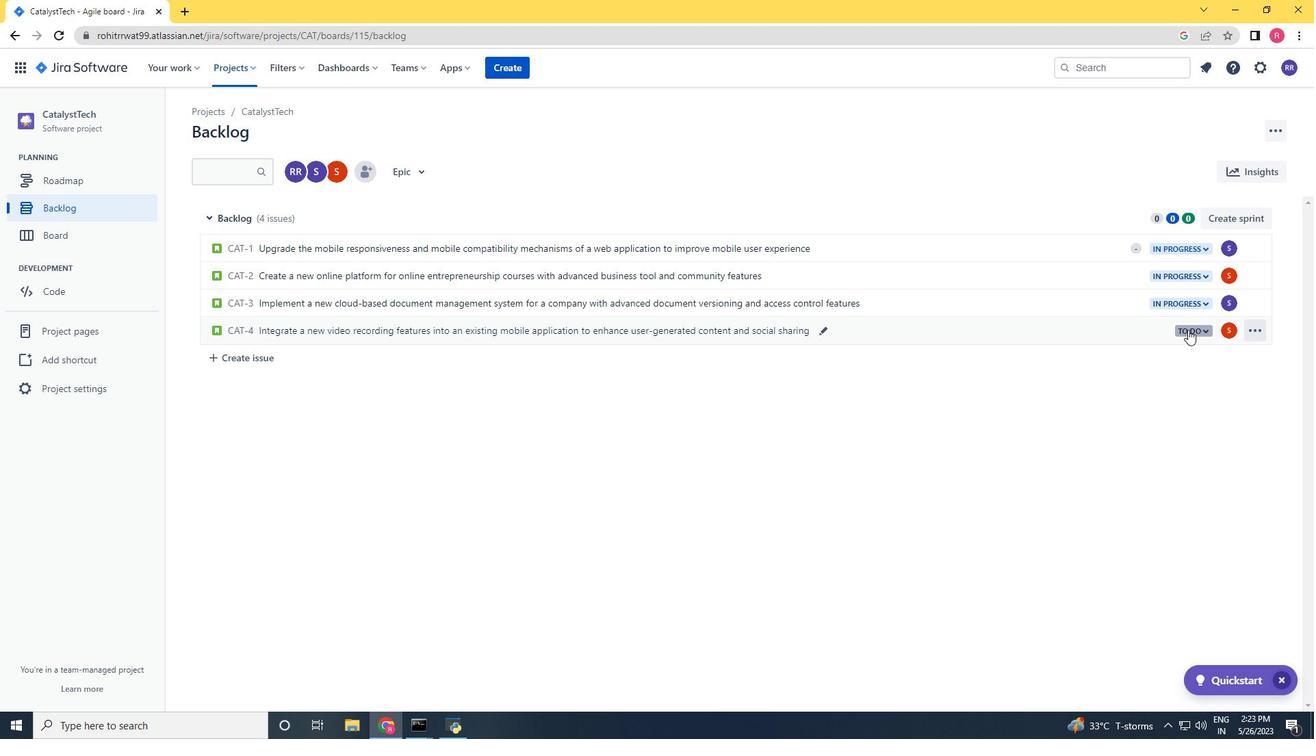 
Action: Mouse moved to (1131, 362)
Screenshot: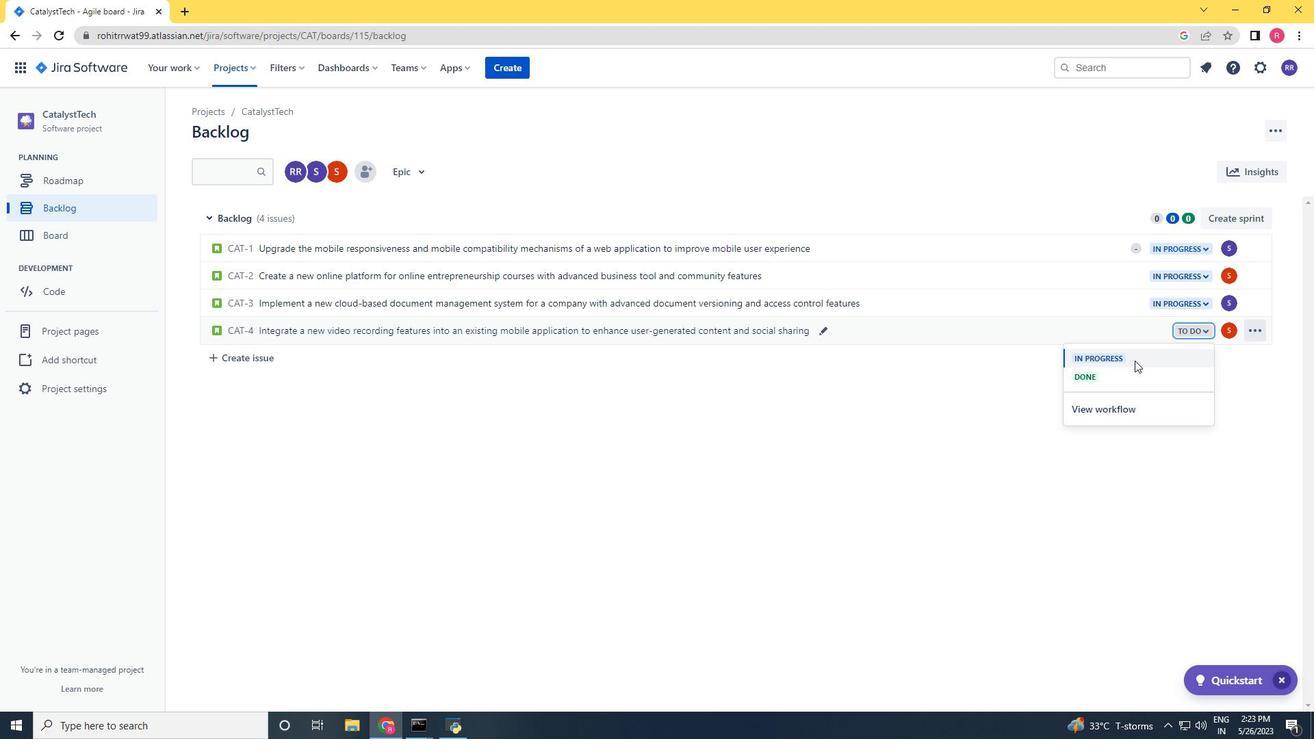 
Action: Mouse pressed left at (1131, 362)
Screenshot: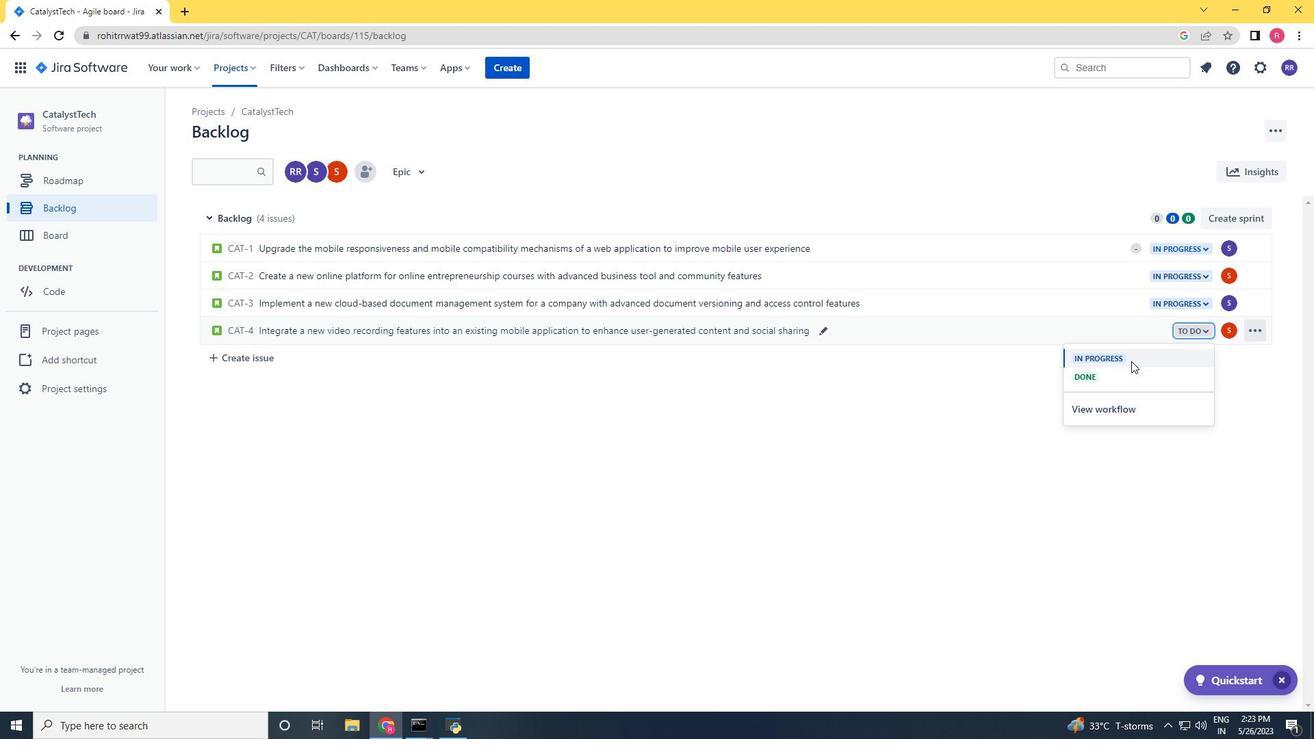 
